 Task: Add arrows. Arrow: Right arrow.
Action: Mouse moved to (208, 87)
Screenshot: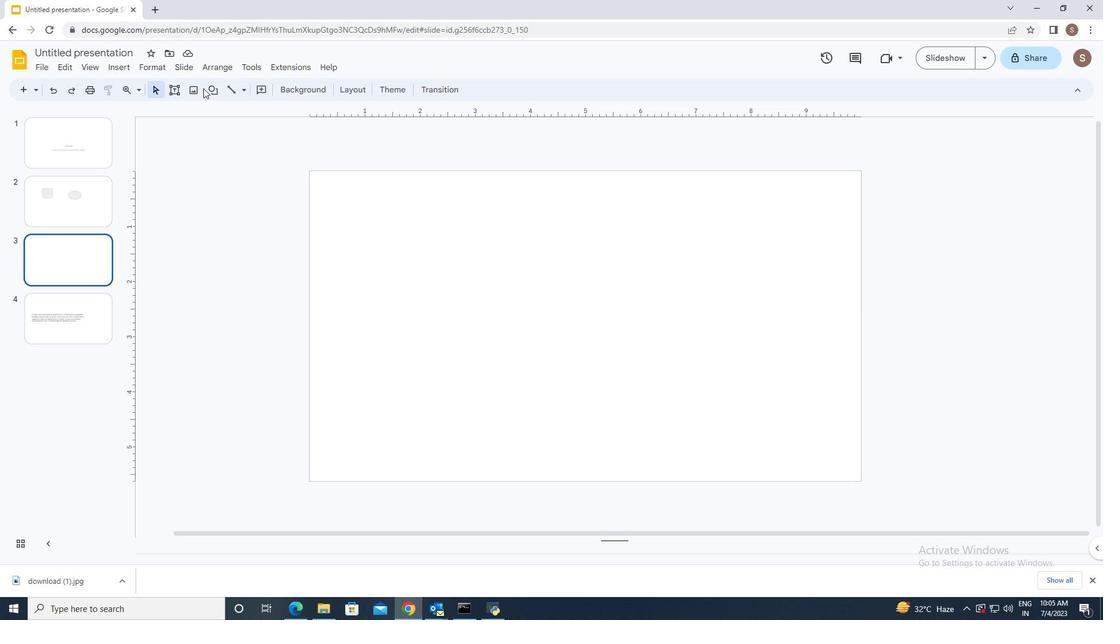 
Action: Mouse pressed left at (208, 87)
Screenshot: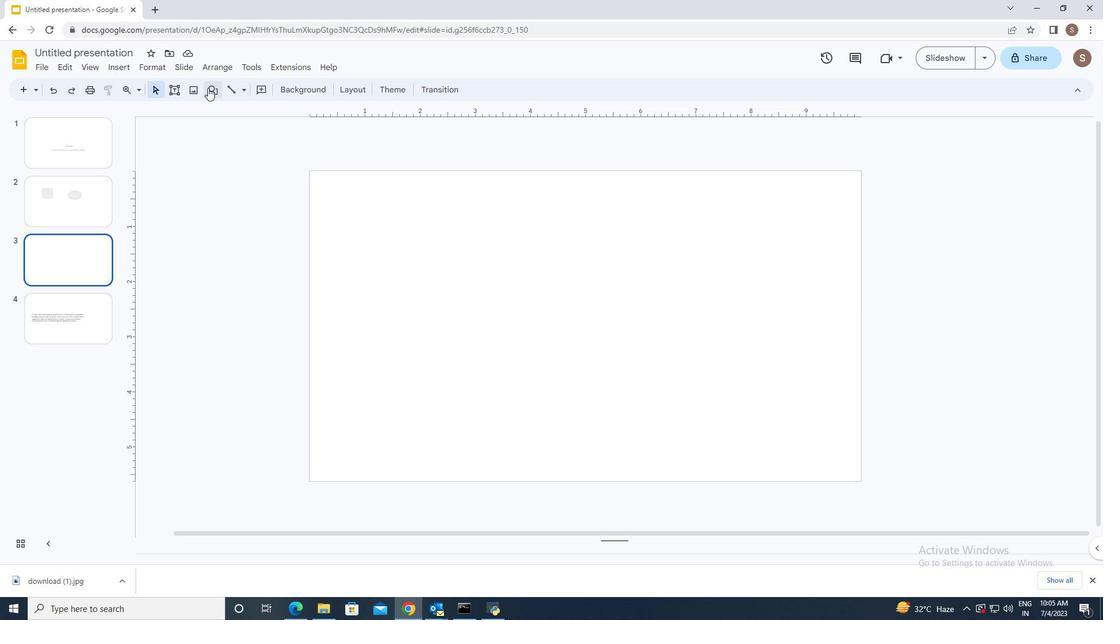 
Action: Mouse moved to (234, 131)
Screenshot: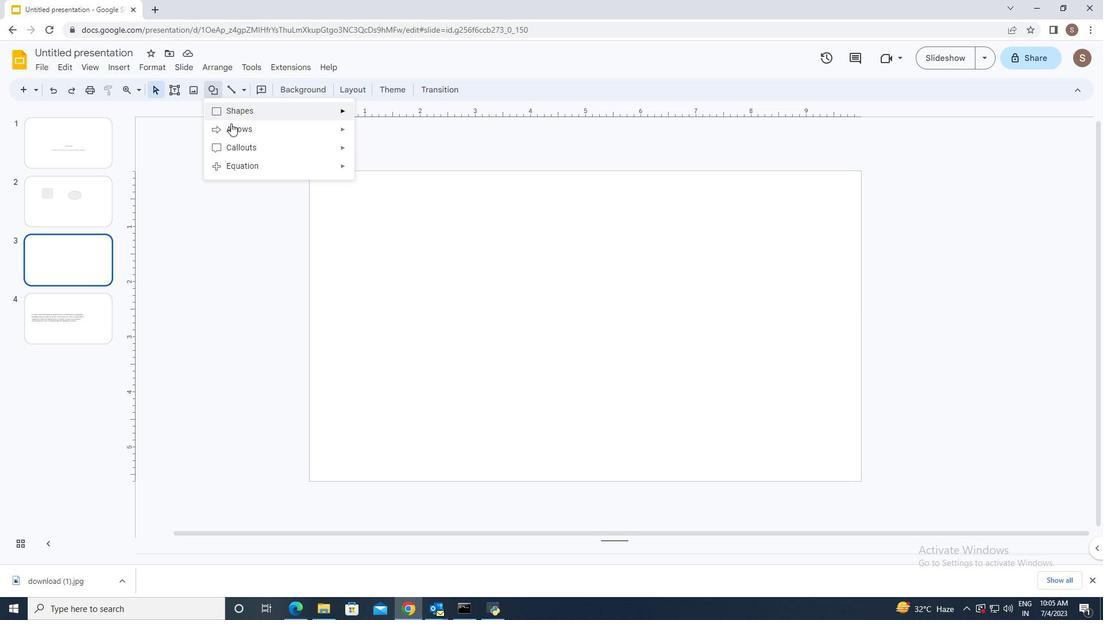 
Action: Mouse pressed left at (234, 131)
Screenshot: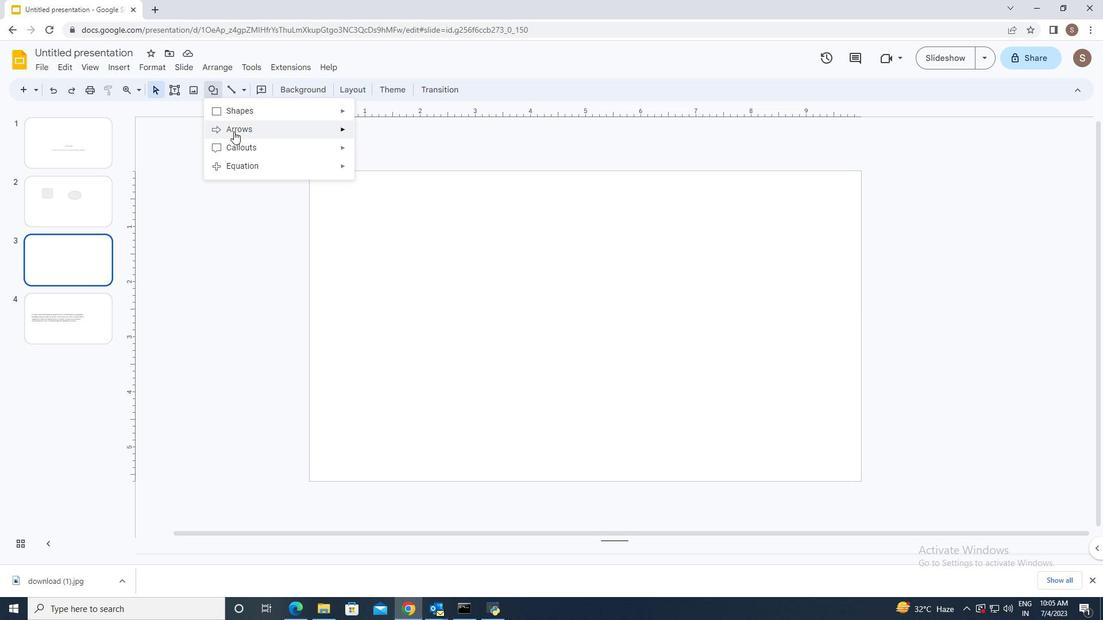 
Action: Mouse moved to (362, 132)
Screenshot: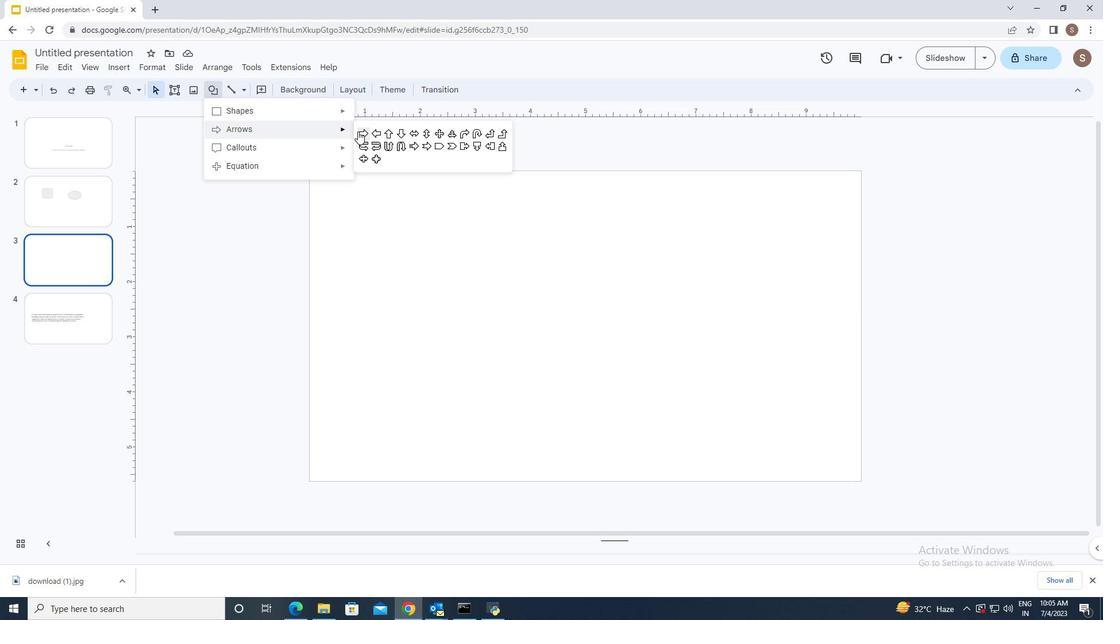 
Action: Mouse pressed left at (362, 132)
Screenshot: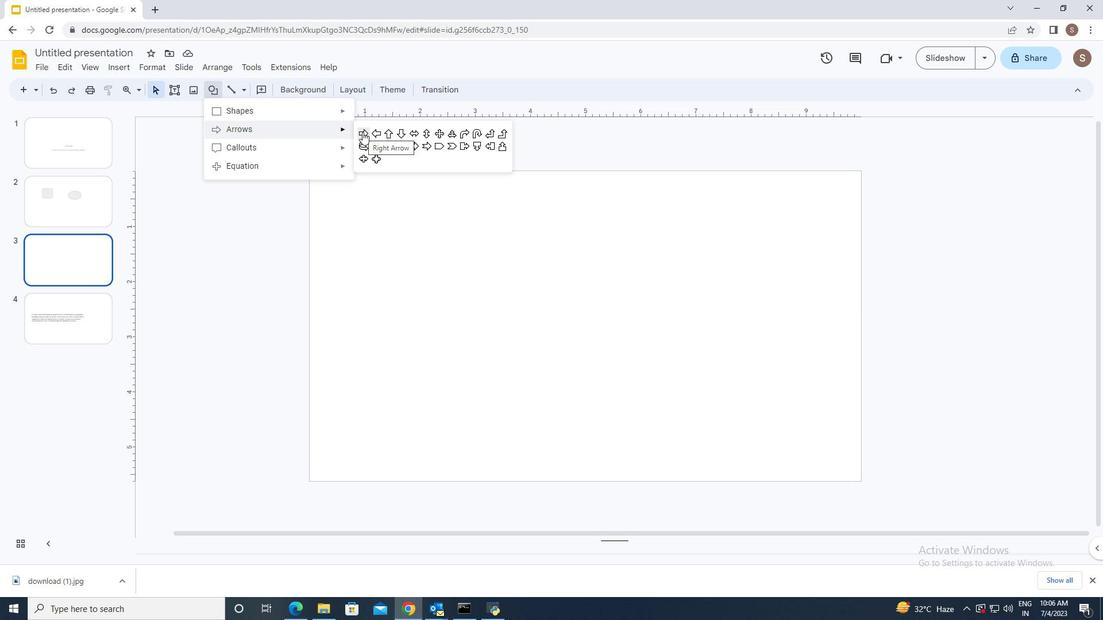 
Action: Mouse moved to (386, 259)
Screenshot: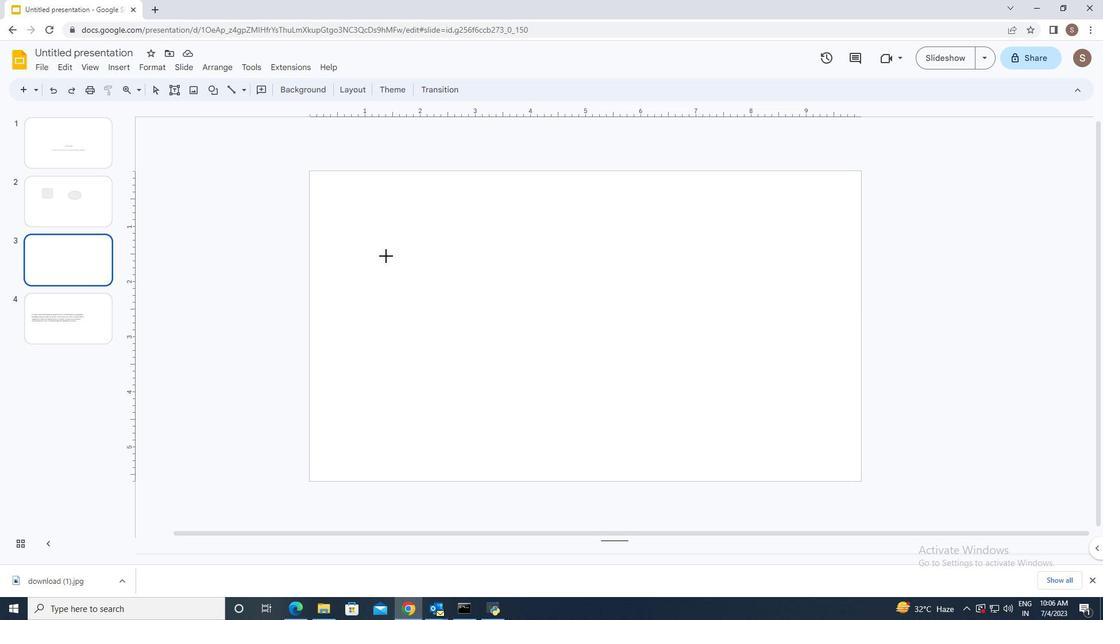 
Action: Mouse pressed left at (386, 259)
Screenshot: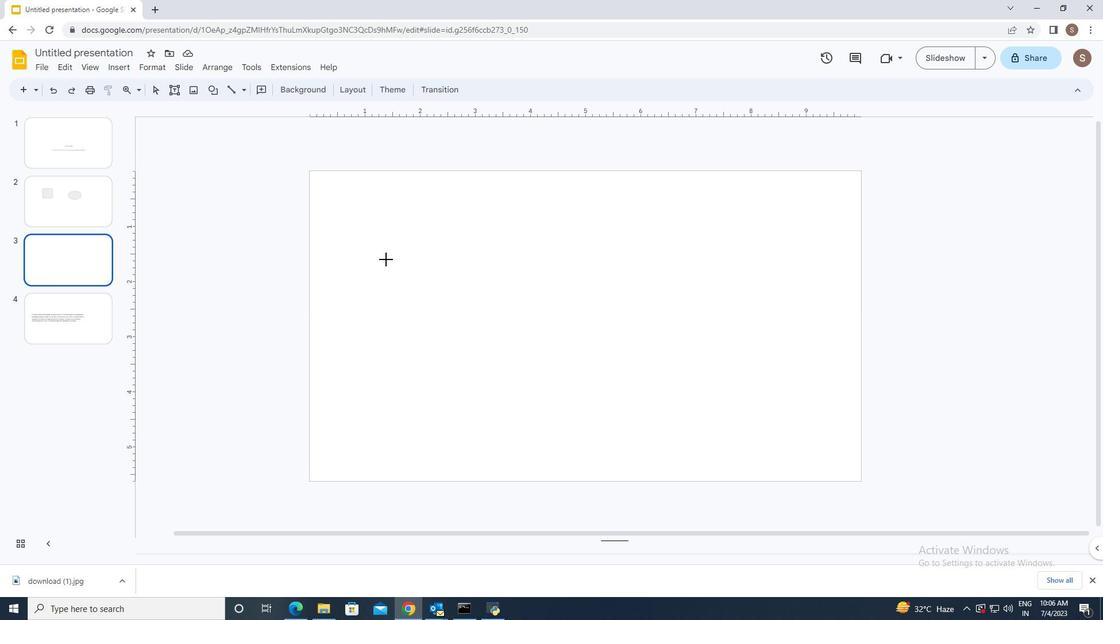 
Action: Mouse moved to (483, 357)
Screenshot: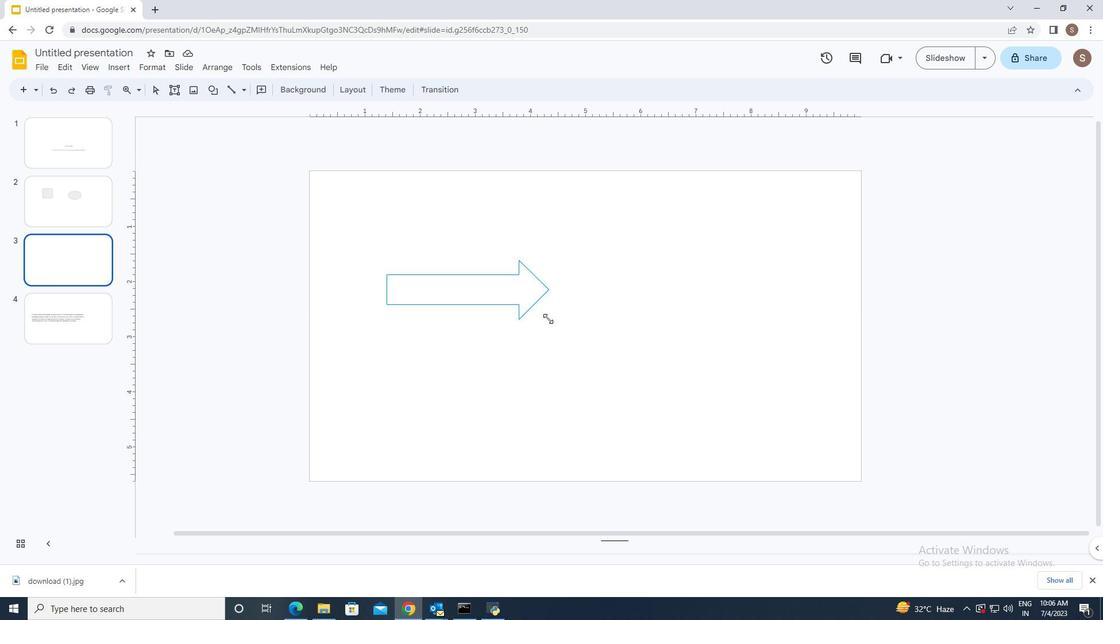 
Action: Mouse pressed left at (483, 357)
Screenshot: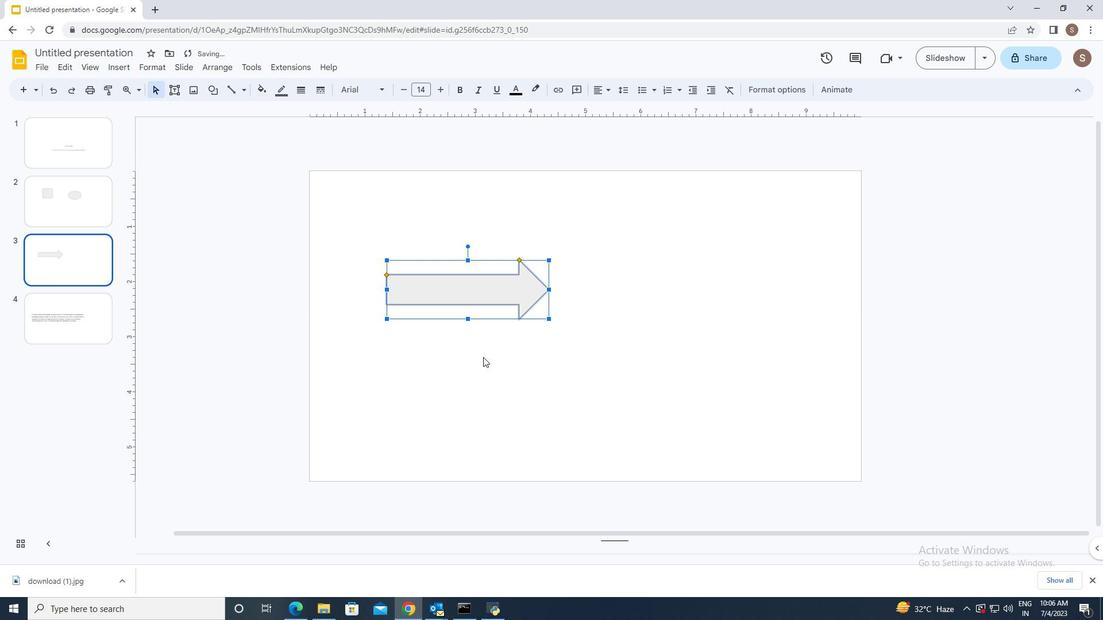 
Action: Mouse moved to (483, 357)
Screenshot: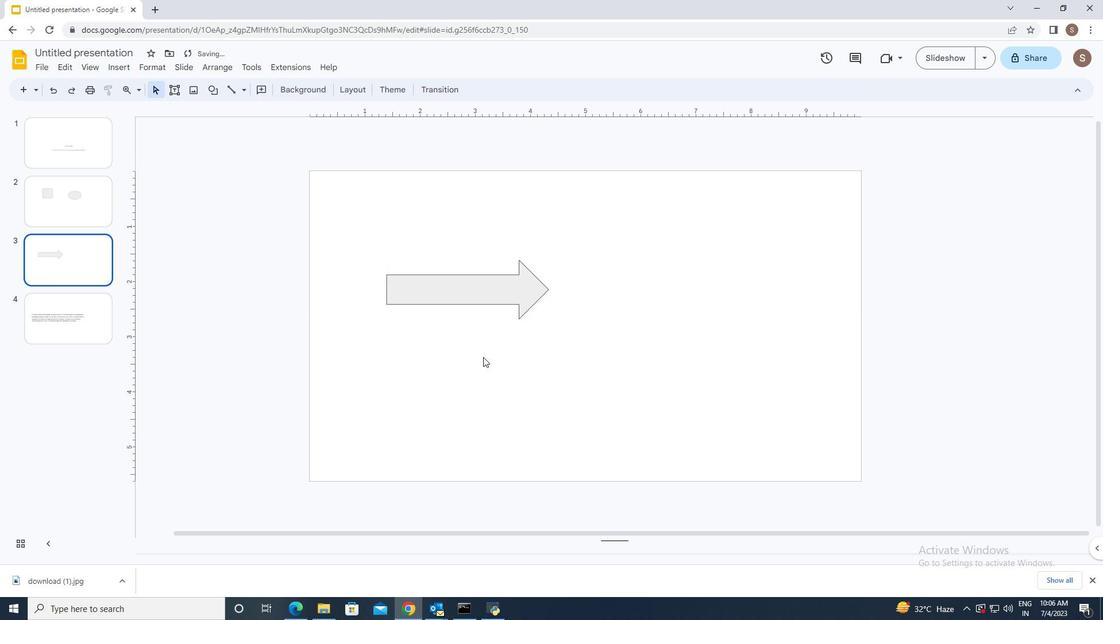 
